 Task: Check the safety & property of Home in Joshua Tree, California, United States.
Action: Mouse moved to (393, 136)
Screenshot: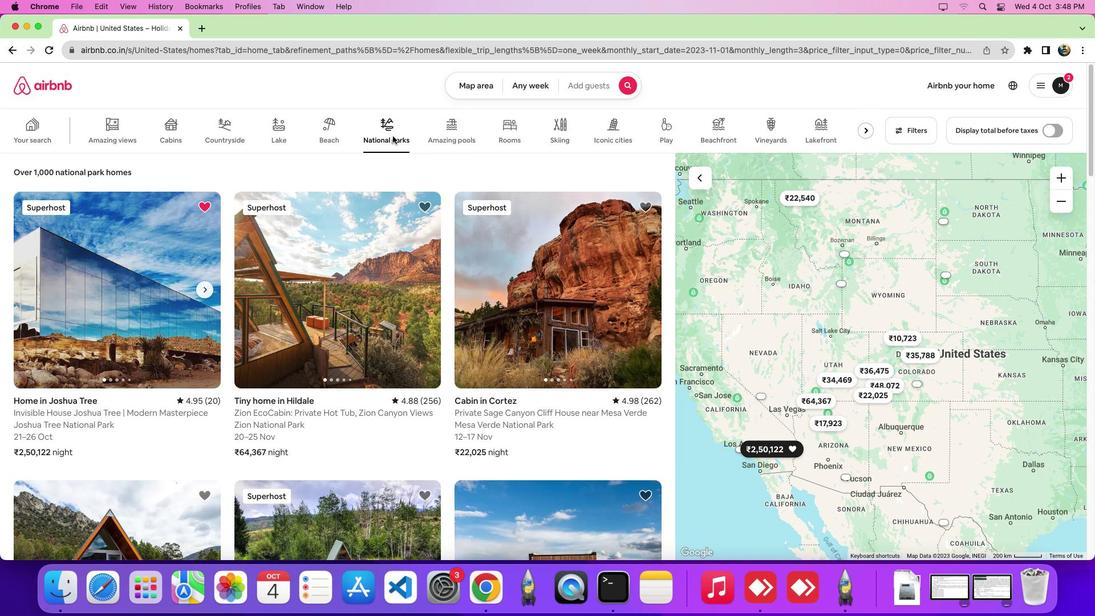 
Action: Mouse pressed left at (393, 136)
Screenshot: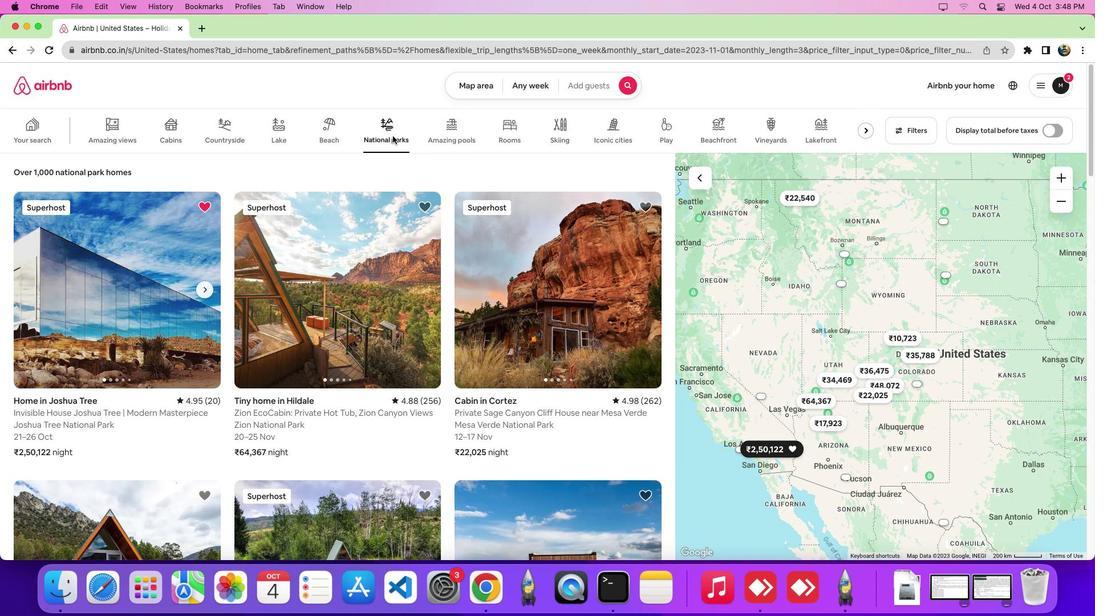 
Action: Mouse moved to (118, 292)
Screenshot: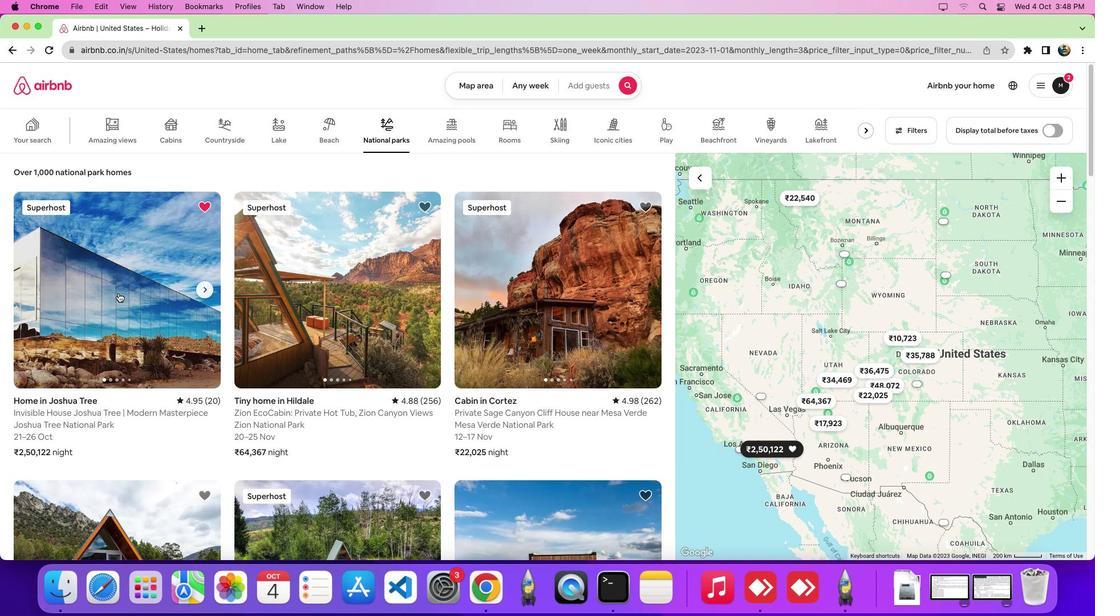 
Action: Mouse pressed left at (118, 292)
Screenshot: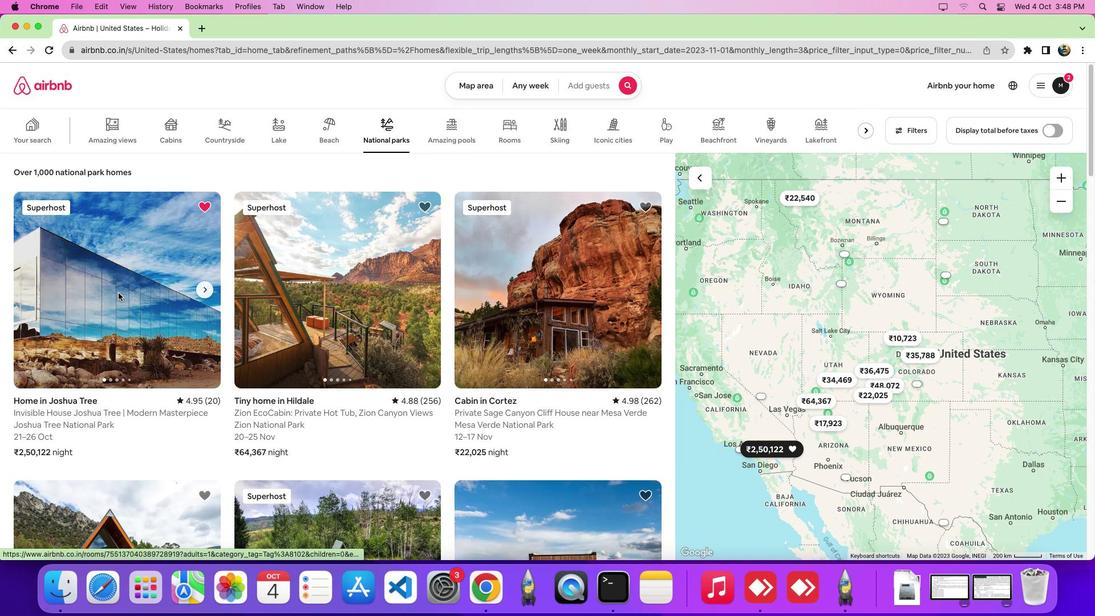 
Action: Mouse moved to (678, 265)
Screenshot: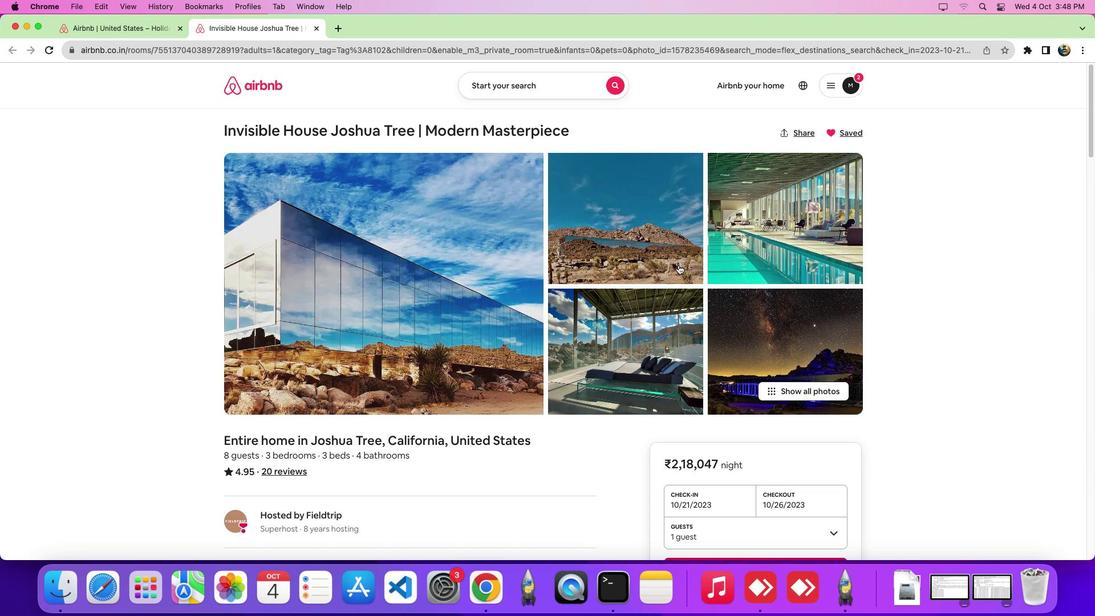 
Action: Mouse scrolled (678, 265) with delta (0, 0)
Screenshot: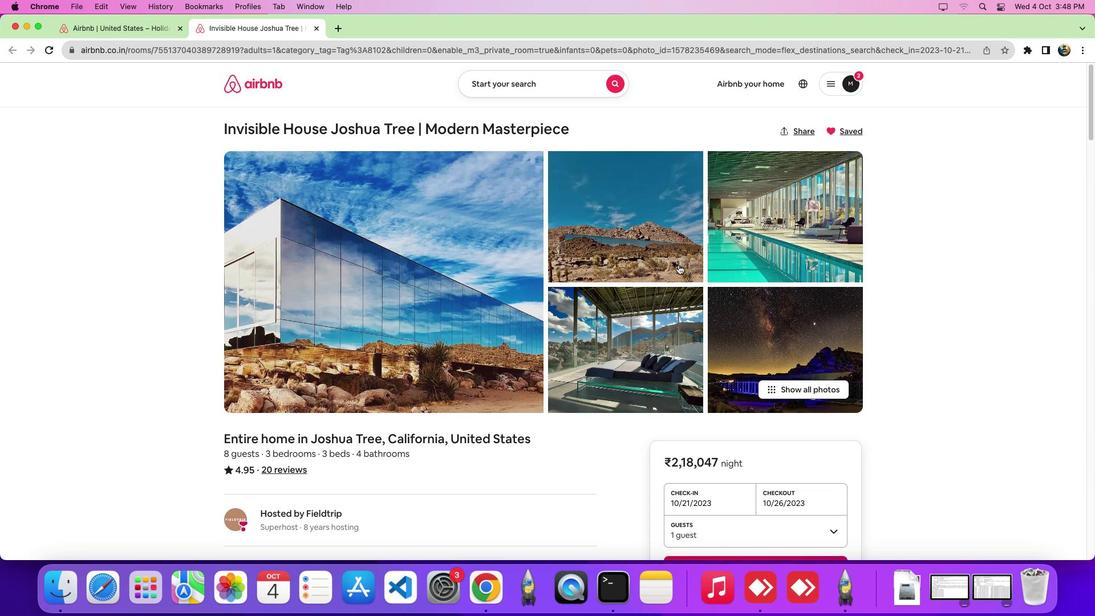 
Action: Mouse scrolled (678, 265) with delta (0, 0)
Screenshot: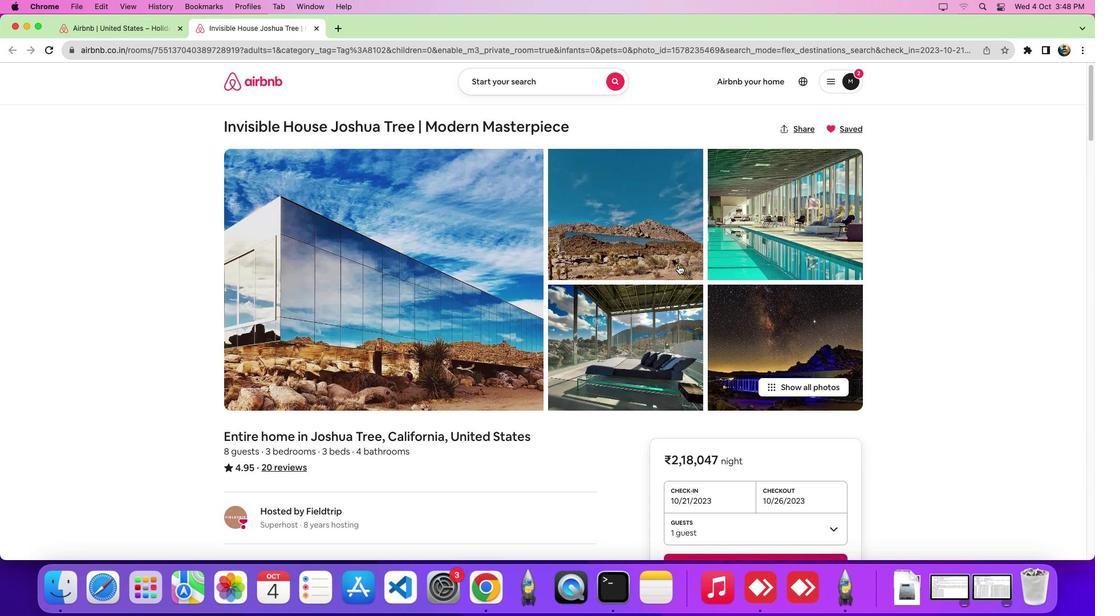 
Action: Mouse moved to (679, 265)
Screenshot: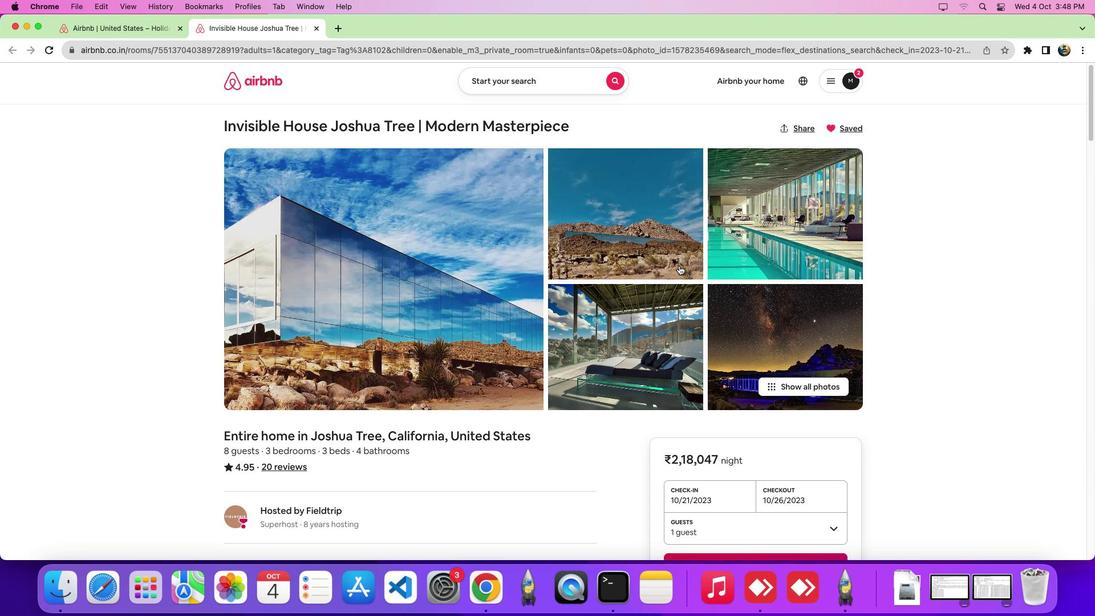 
Action: Mouse scrolled (679, 265) with delta (0, 0)
Screenshot: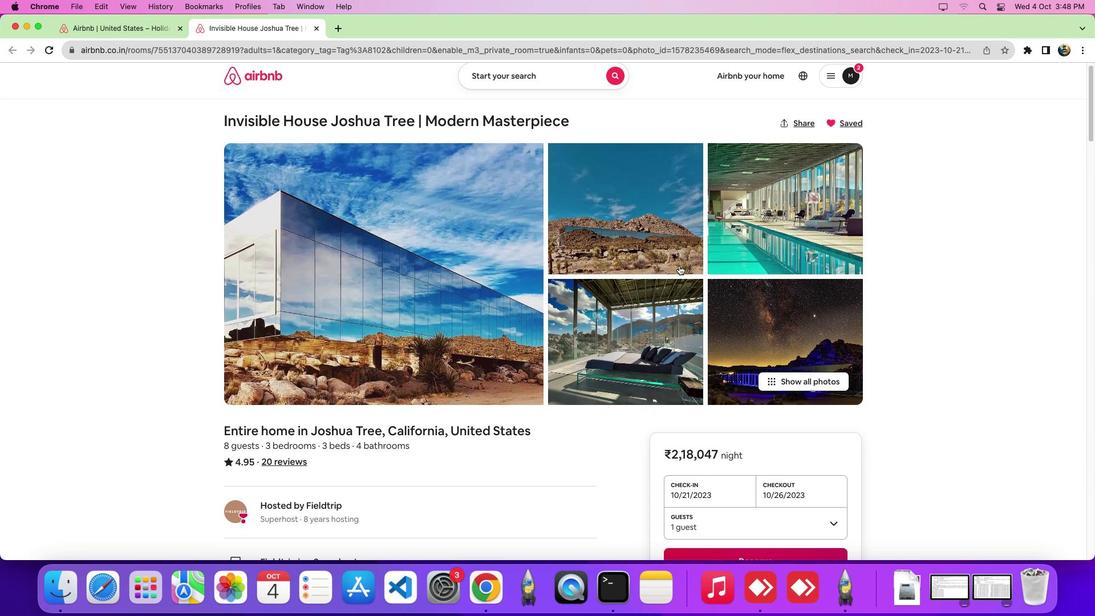 
Action: Mouse scrolled (679, 265) with delta (0, 0)
Screenshot: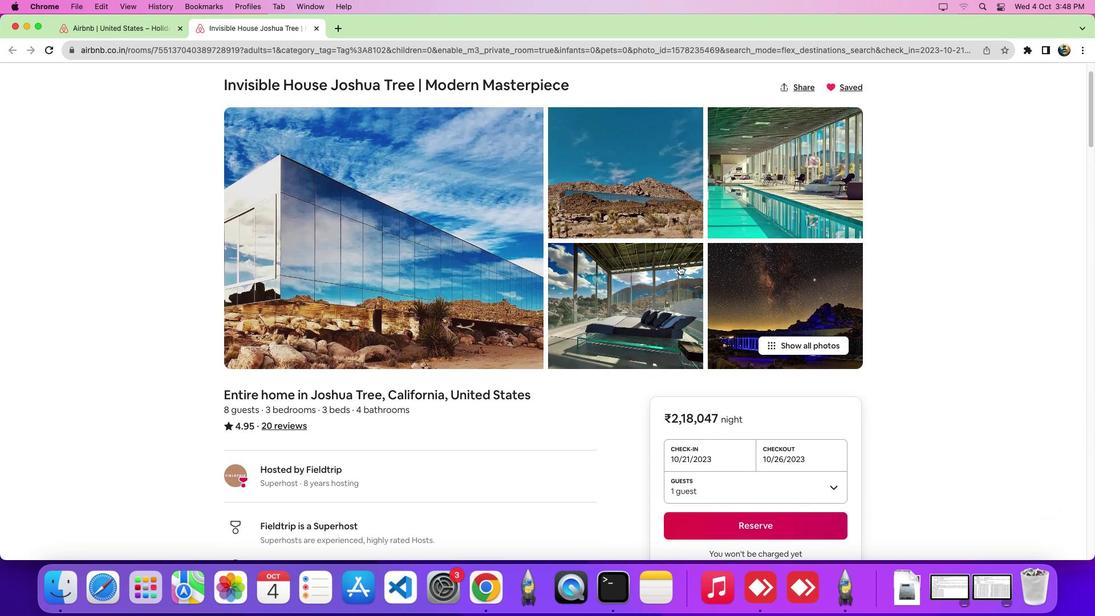 
Action: Mouse scrolled (679, 265) with delta (0, -2)
Screenshot: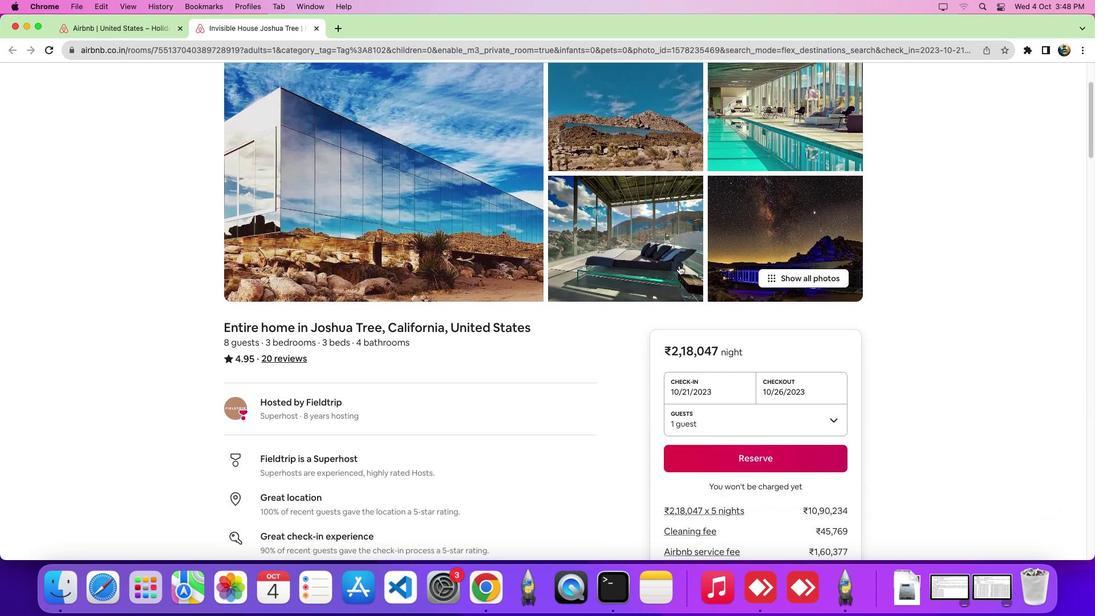 
Action: Mouse scrolled (679, 265) with delta (0, 0)
Screenshot: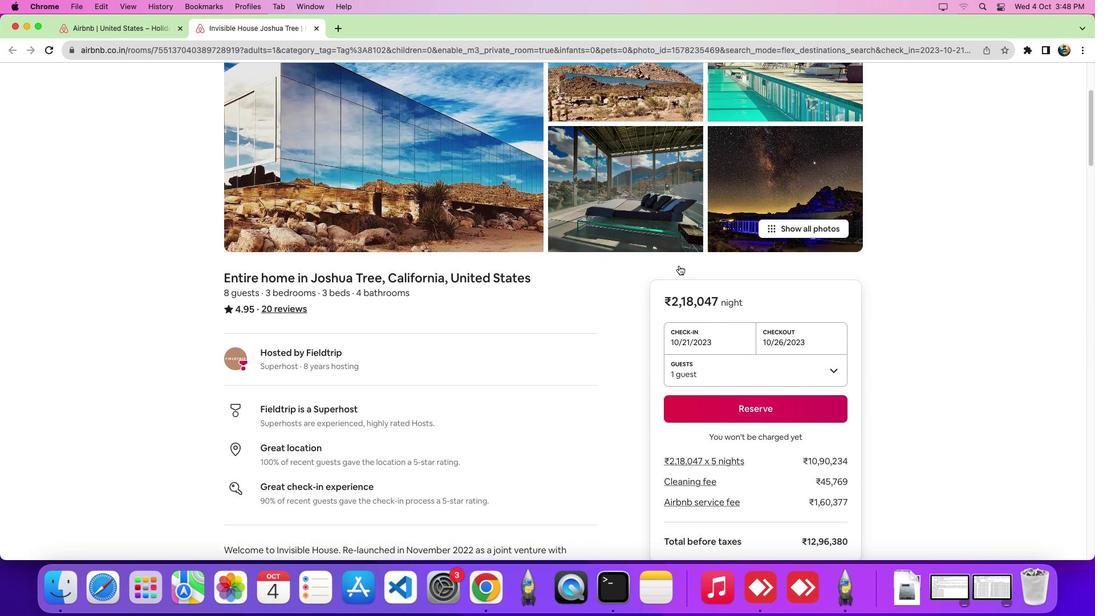 
Action: Mouse scrolled (679, 265) with delta (0, 0)
Screenshot: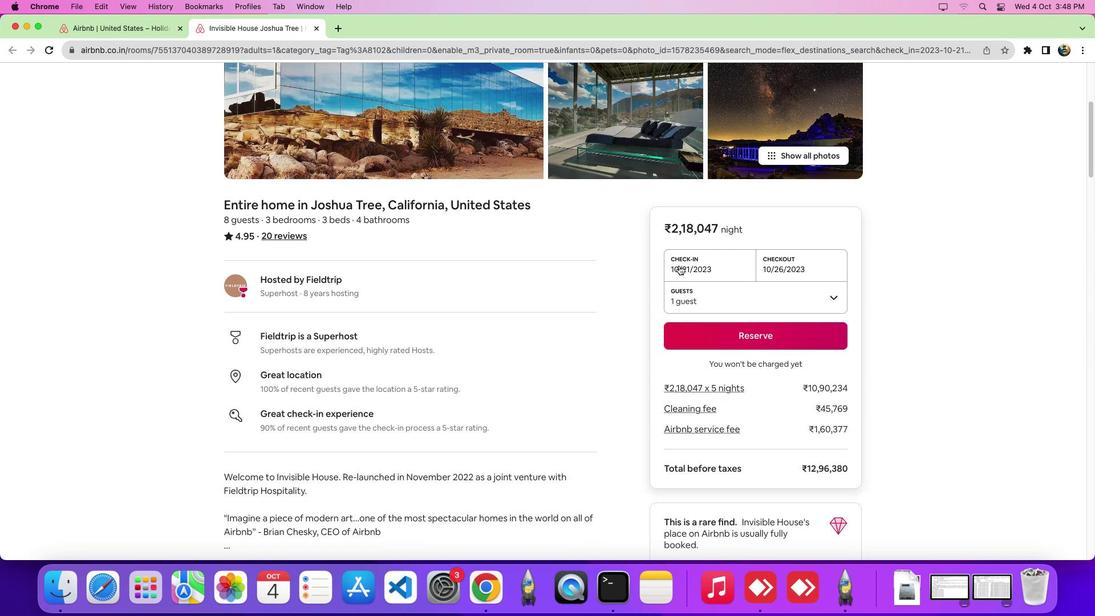 
Action: Mouse scrolled (679, 265) with delta (0, -3)
Screenshot: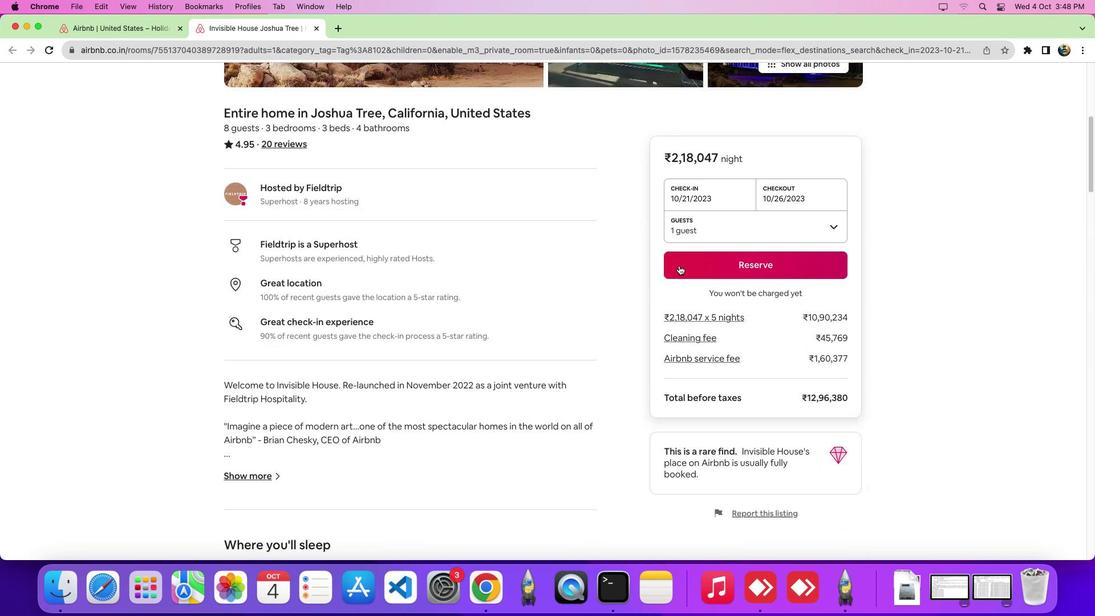 
Action: Mouse scrolled (679, 265) with delta (0, -2)
Screenshot: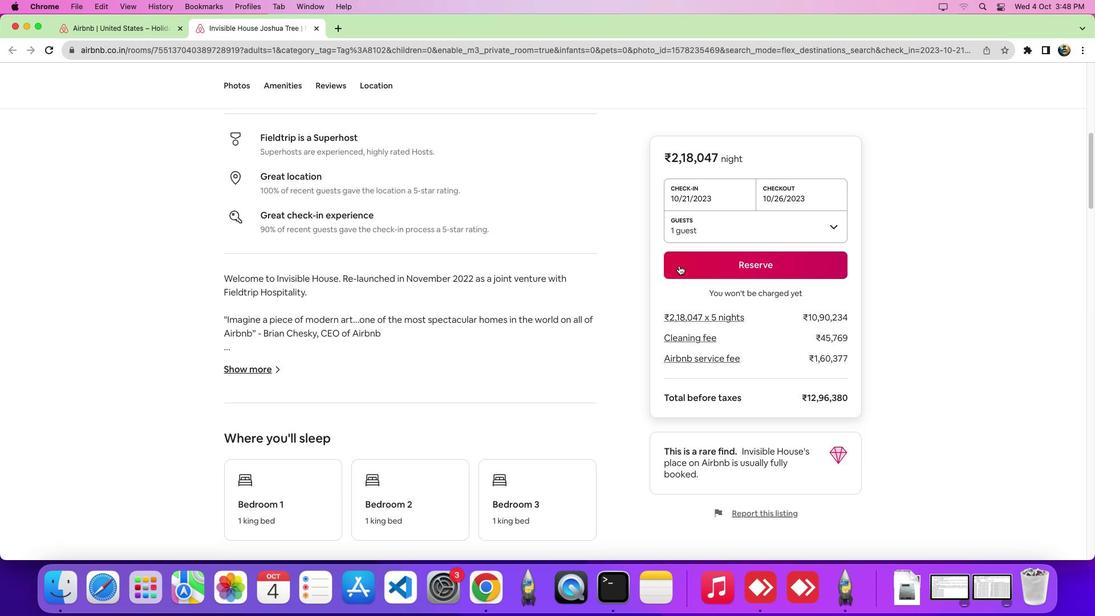 
Action: Mouse scrolled (679, 265) with delta (0, 0)
Screenshot: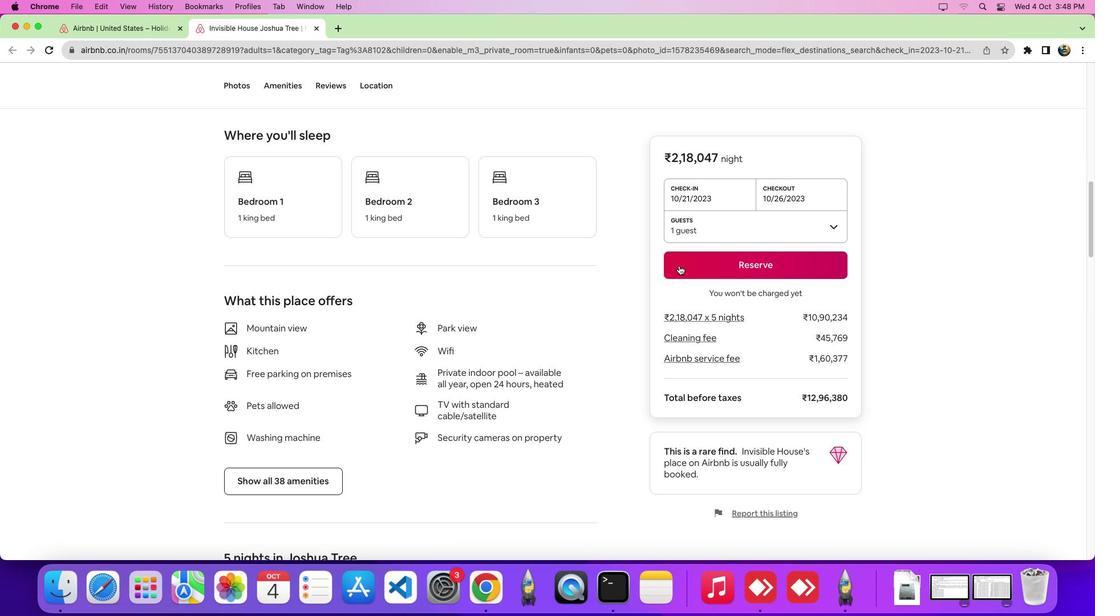 
Action: Mouse scrolled (679, 265) with delta (0, 0)
Screenshot: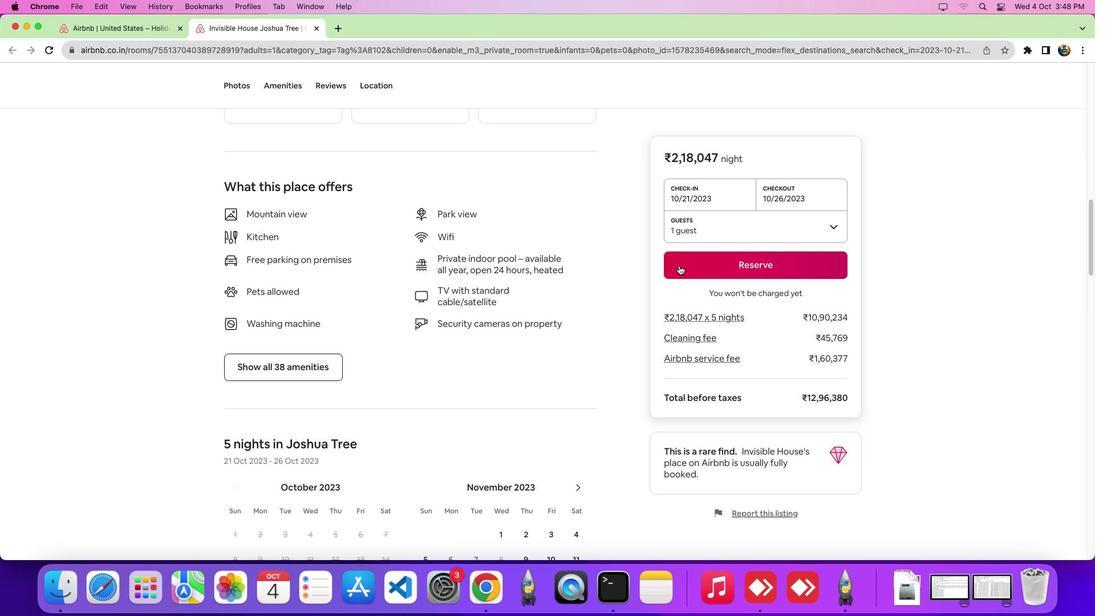 
Action: Mouse scrolled (679, 265) with delta (0, -5)
Screenshot: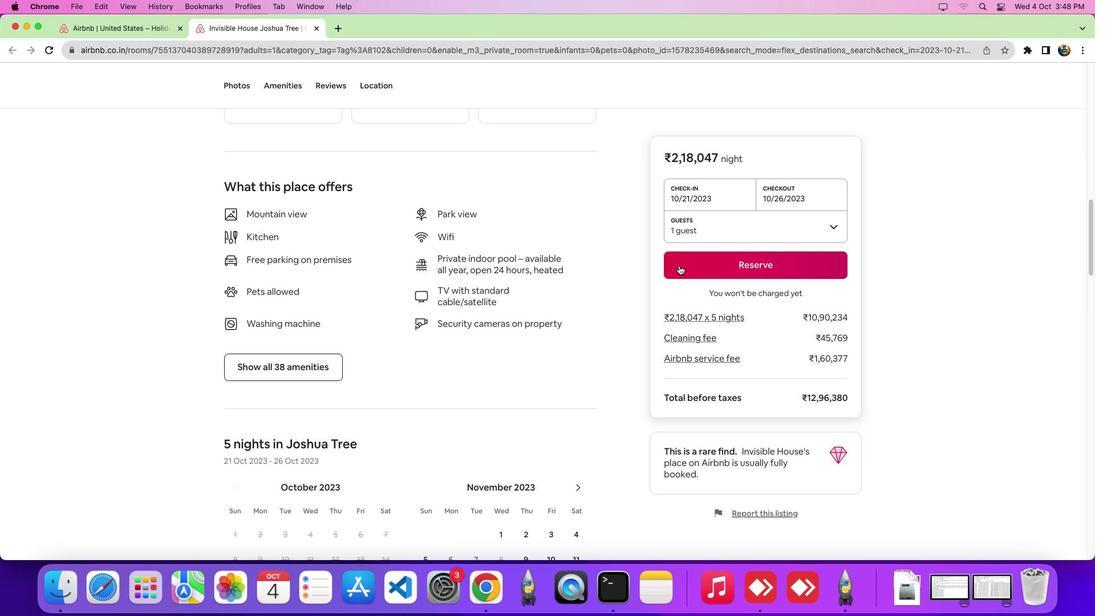 
Action: Mouse scrolled (679, 265) with delta (0, -6)
Screenshot: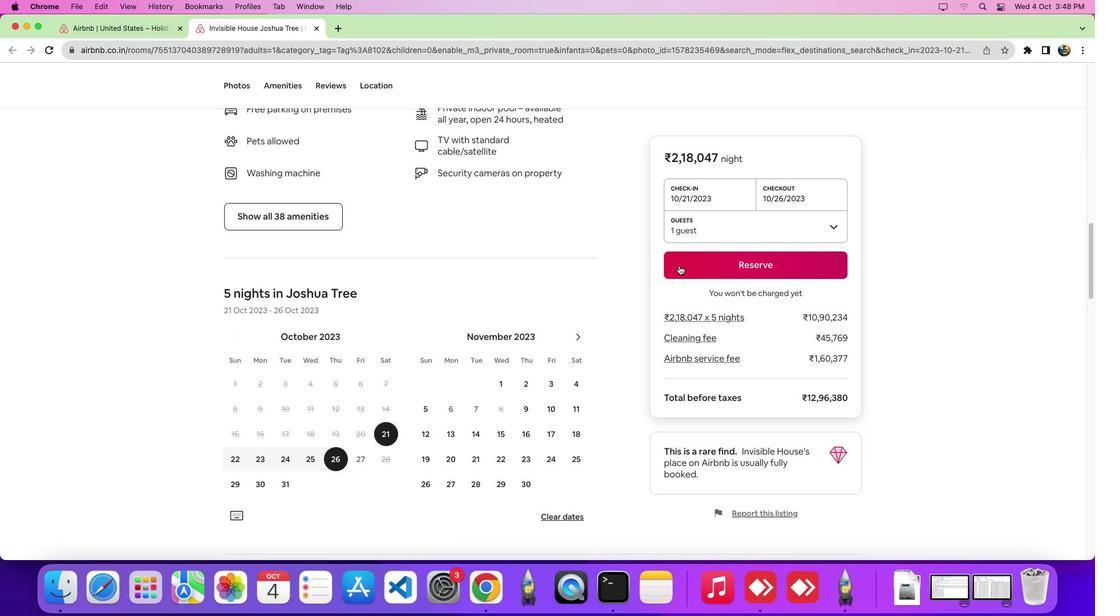 
Action: Mouse scrolled (679, 265) with delta (0, 0)
Screenshot: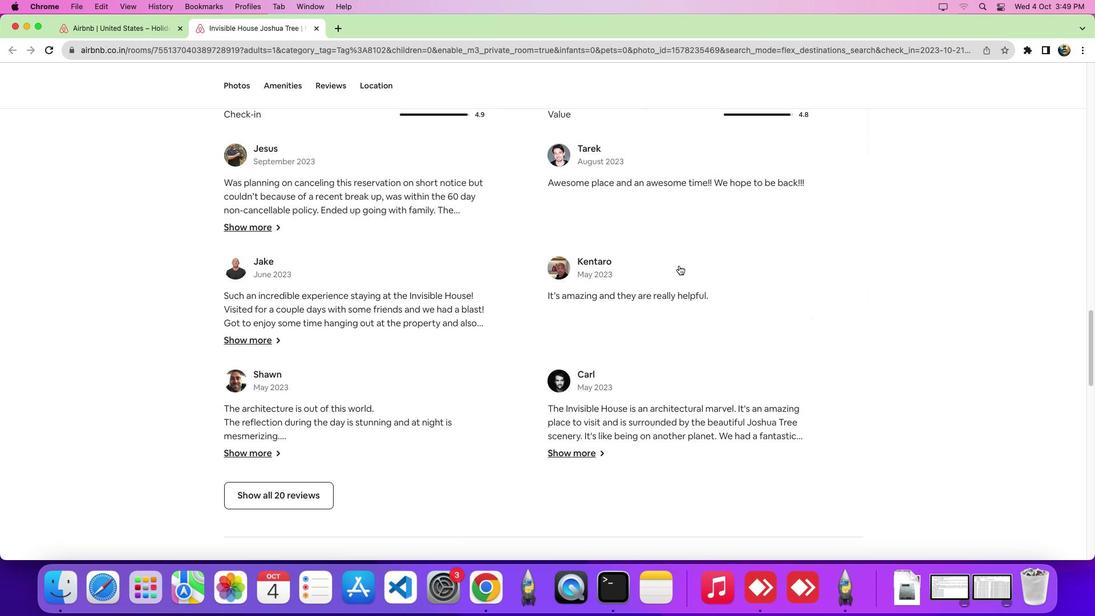 
Action: Mouse scrolled (679, 265) with delta (0, -1)
Screenshot: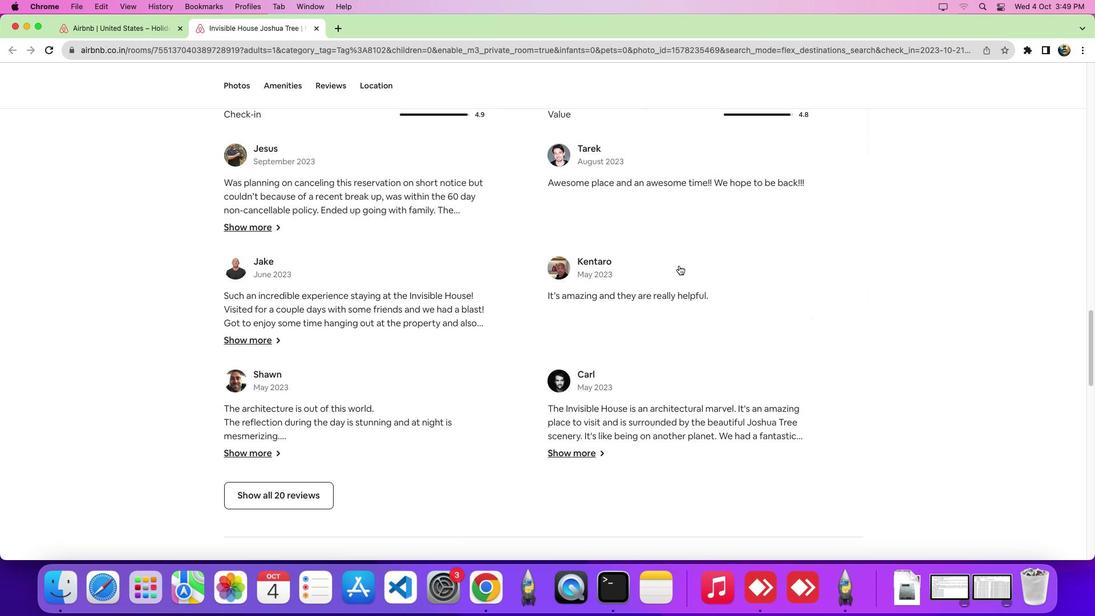 
Action: Mouse scrolled (679, 265) with delta (0, -5)
Screenshot: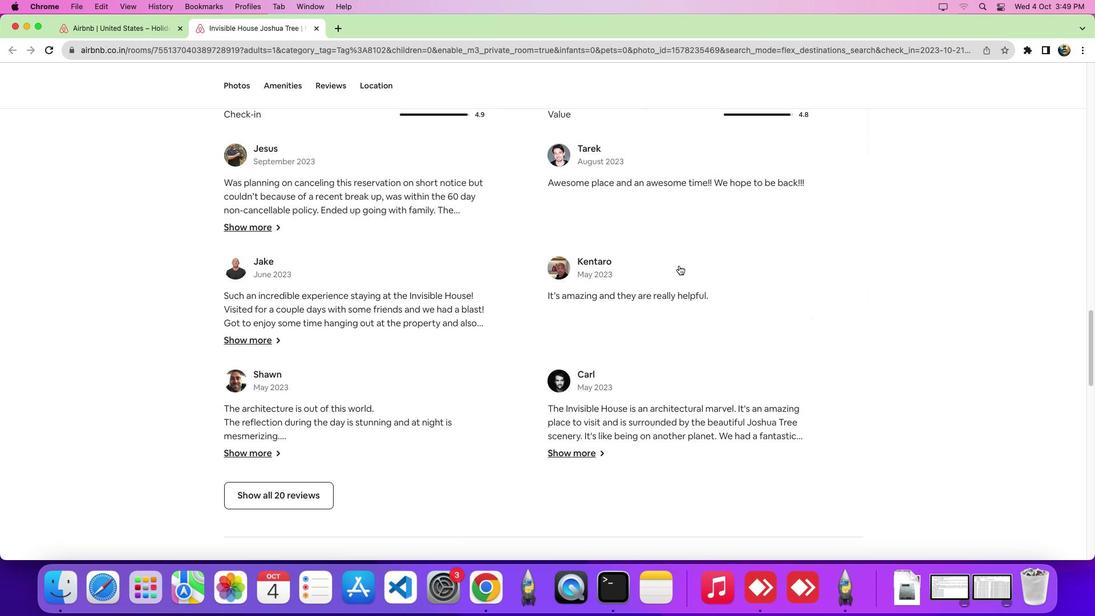 
Action: Mouse scrolled (679, 265) with delta (0, -7)
Screenshot: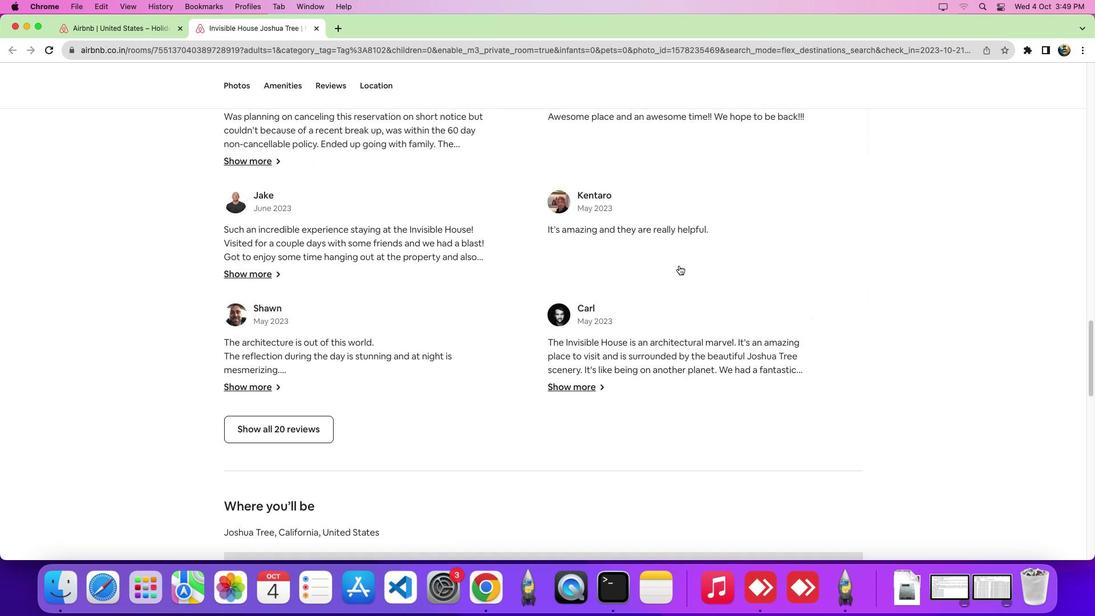 
Action: Mouse scrolled (679, 265) with delta (0, 0)
Screenshot: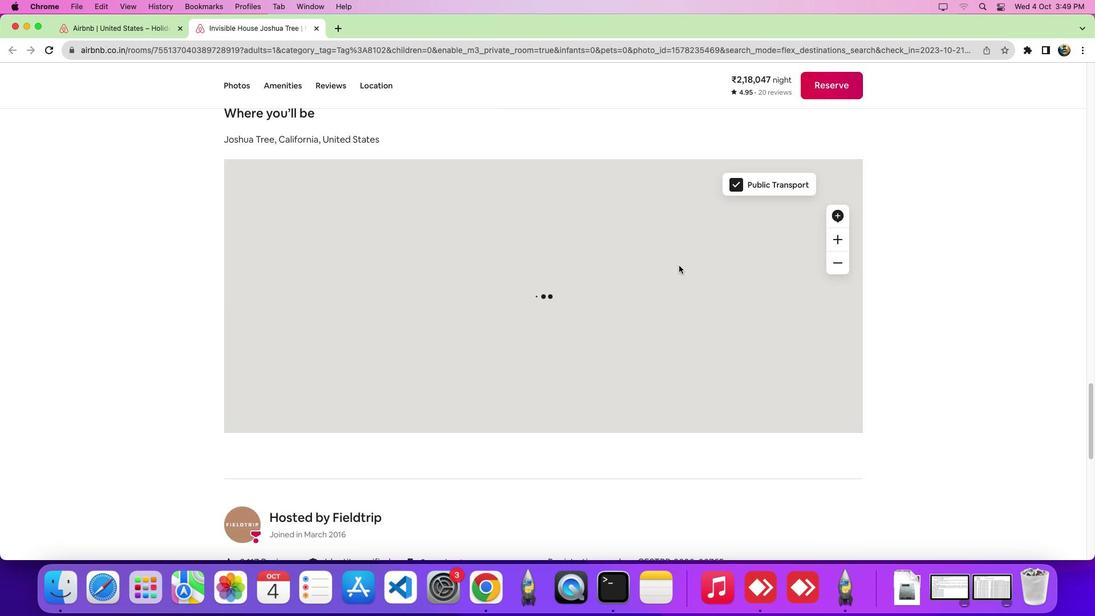 
Action: Mouse scrolled (679, 265) with delta (0, -1)
Screenshot: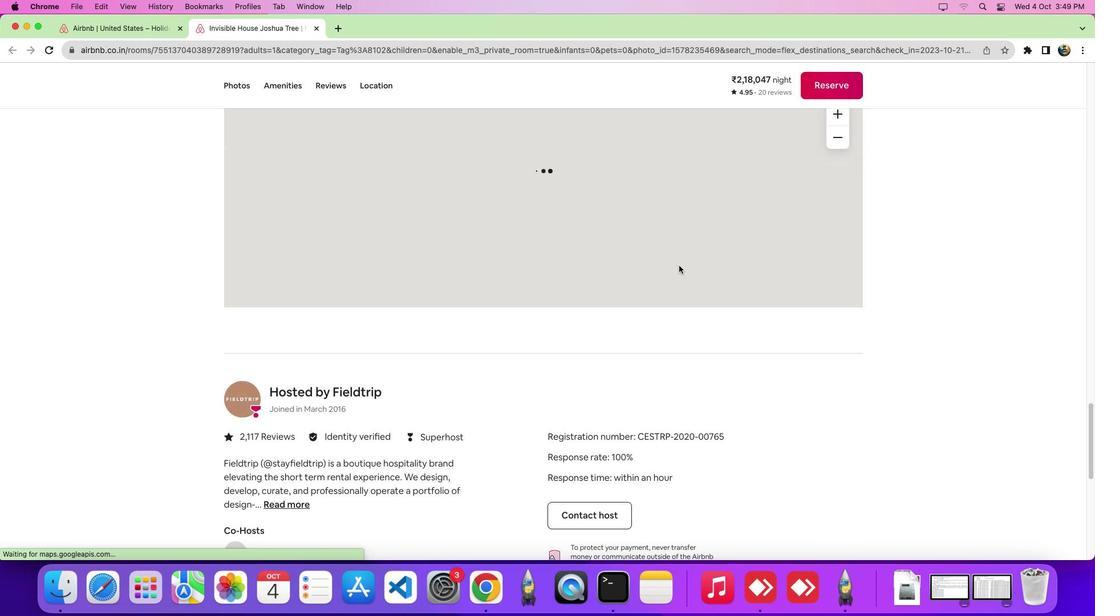 
Action: Mouse scrolled (679, 265) with delta (0, -5)
Screenshot: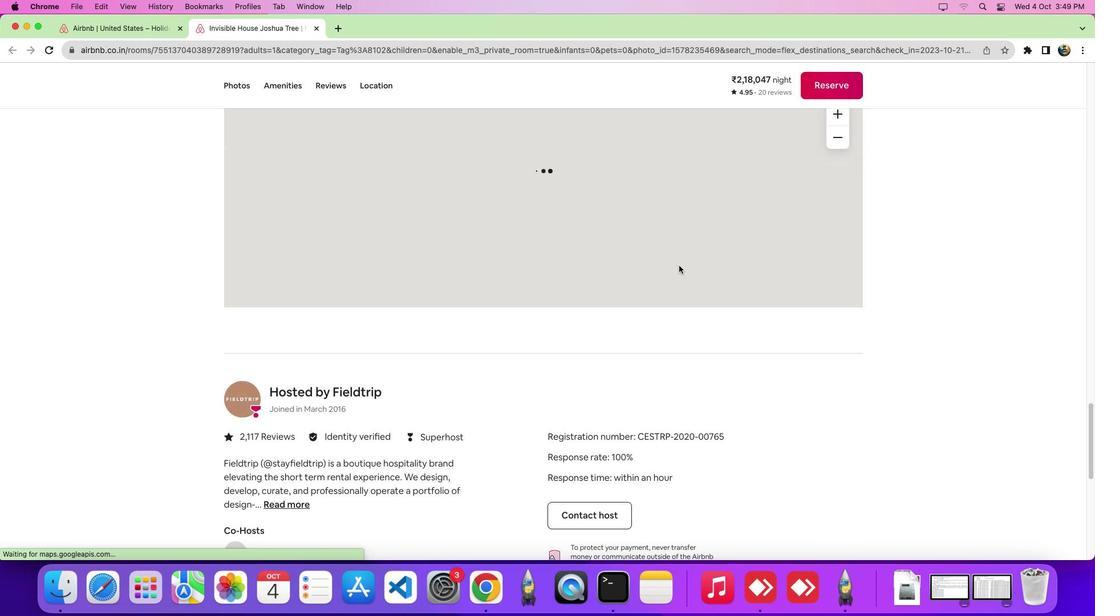 
Action: Mouse scrolled (679, 265) with delta (0, -7)
Screenshot: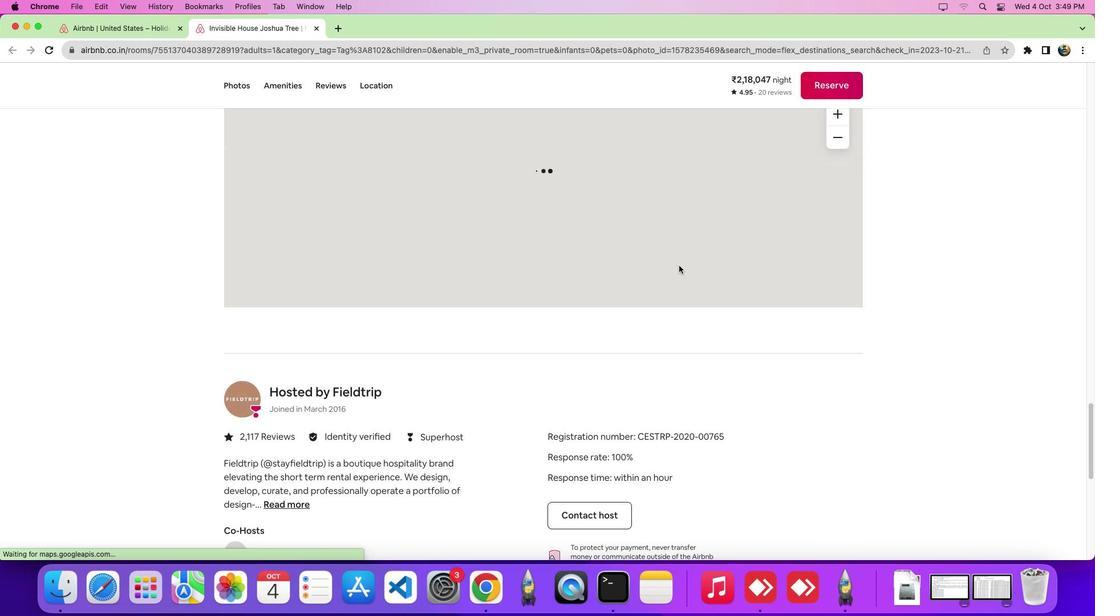 
Action: Mouse scrolled (679, 265) with delta (0, 0)
Screenshot: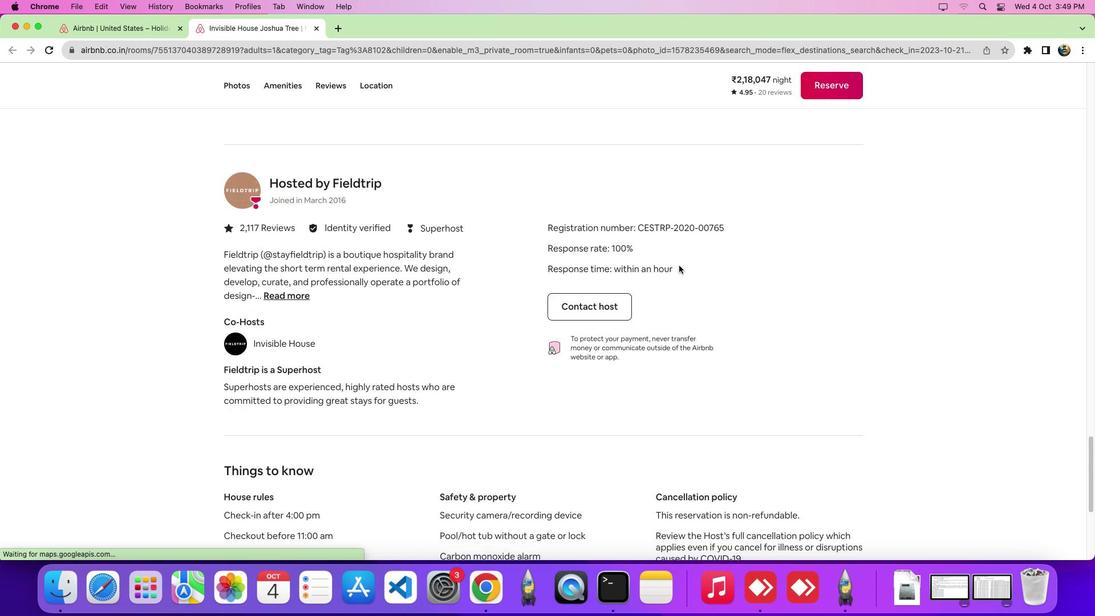 
Action: Mouse scrolled (679, 265) with delta (0, -1)
Screenshot: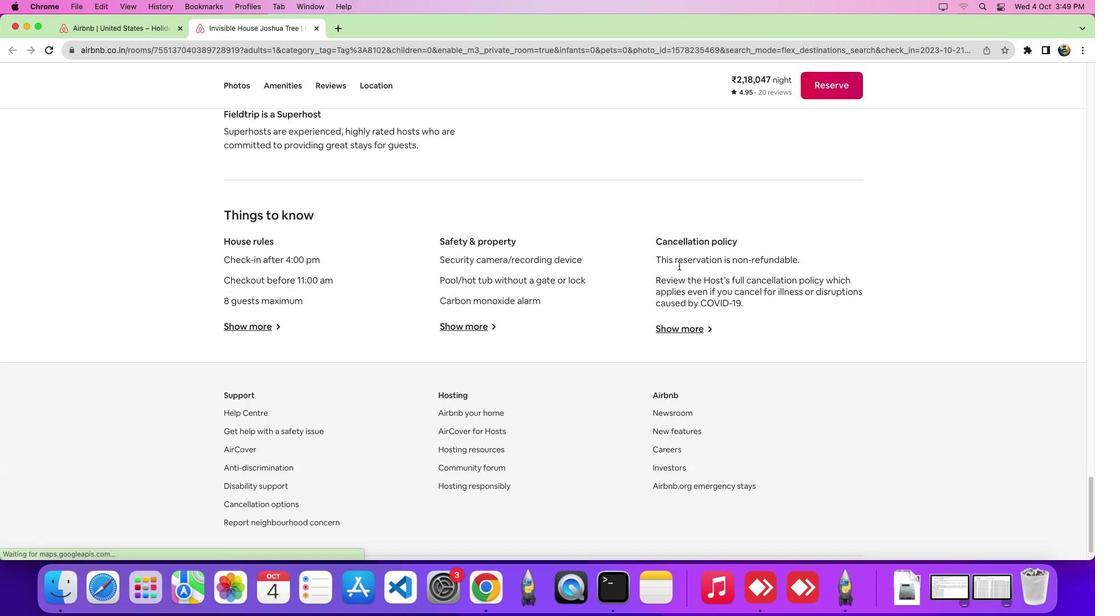 
Action: Mouse scrolled (679, 265) with delta (0, -5)
Screenshot: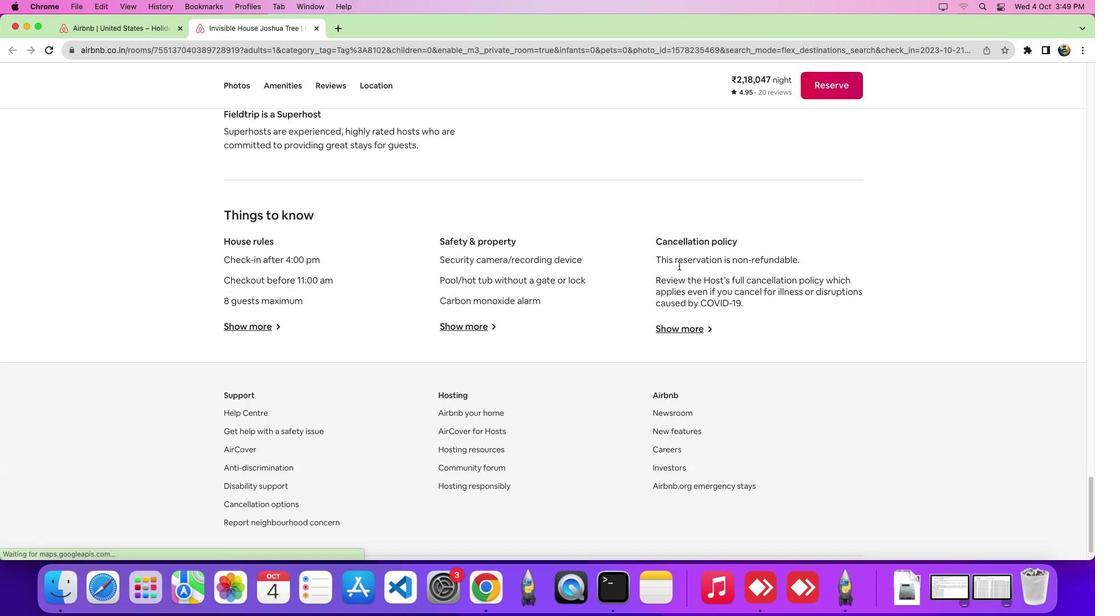 
Action: Mouse scrolled (679, 265) with delta (0, -7)
Screenshot: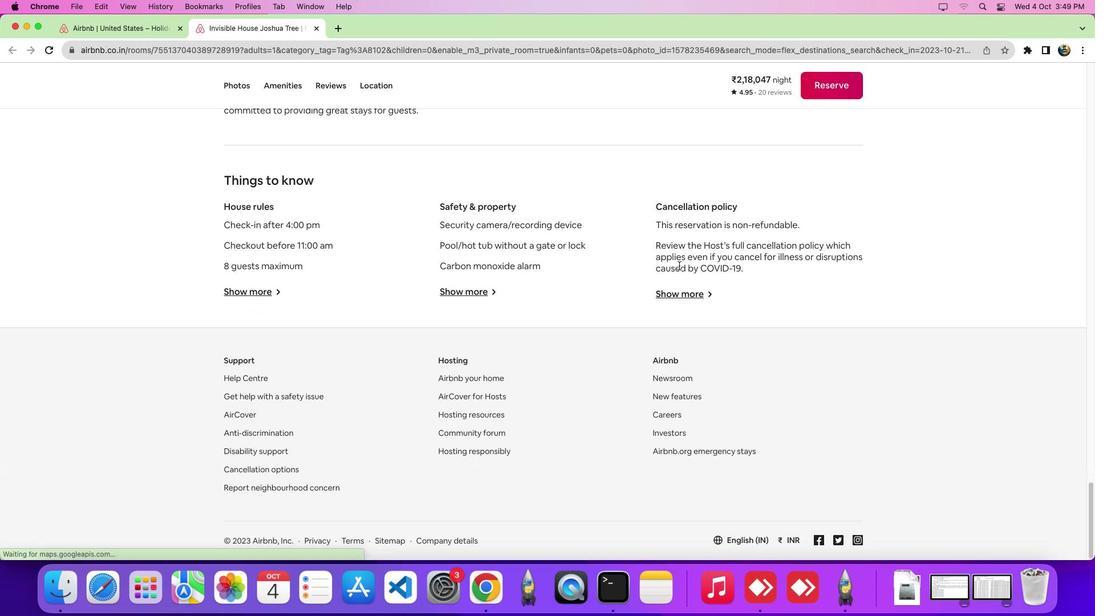 
Action: Mouse scrolled (679, 265) with delta (0, 0)
Screenshot: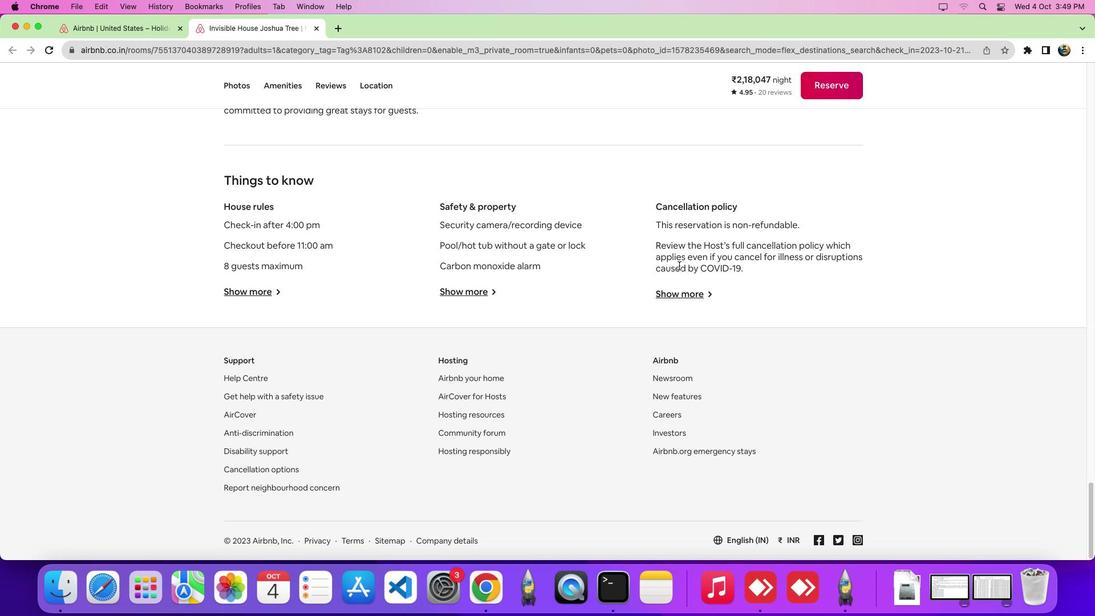 
Action: Mouse scrolled (679, 265) with delta (0, 0)
Screenshot: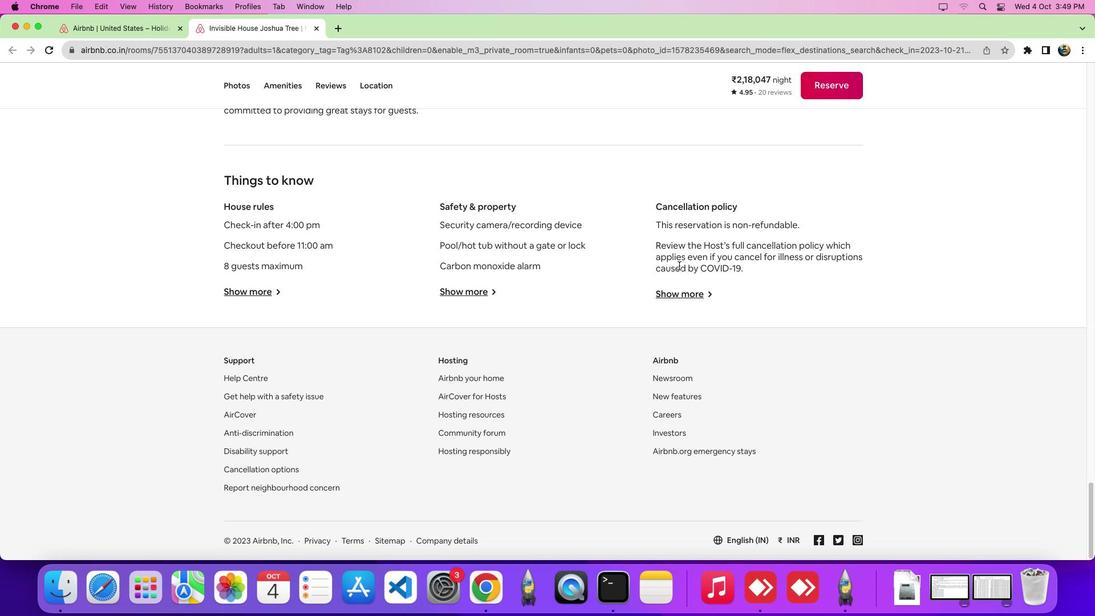 
Action: Mouse scrolled (679, 265) with delta (0, -4)
Screenshot: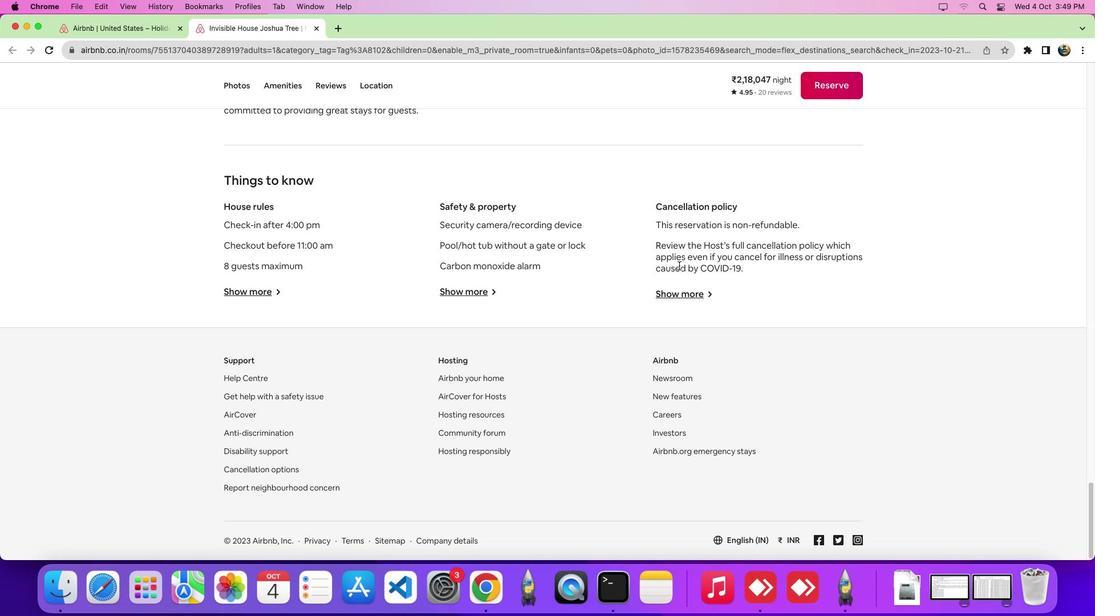 
Action: Mouse scrolled (679, 265) with delta (0, 0)
Screenshot: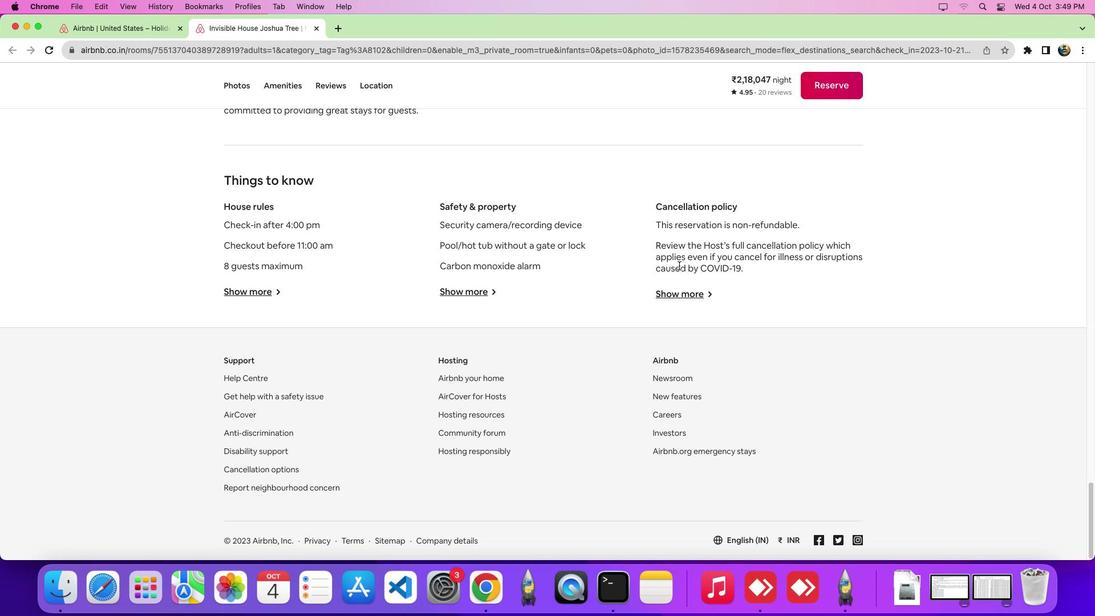 
Action: Mouse scrolled (679, 265) with delta (0, -1)
Screenshot: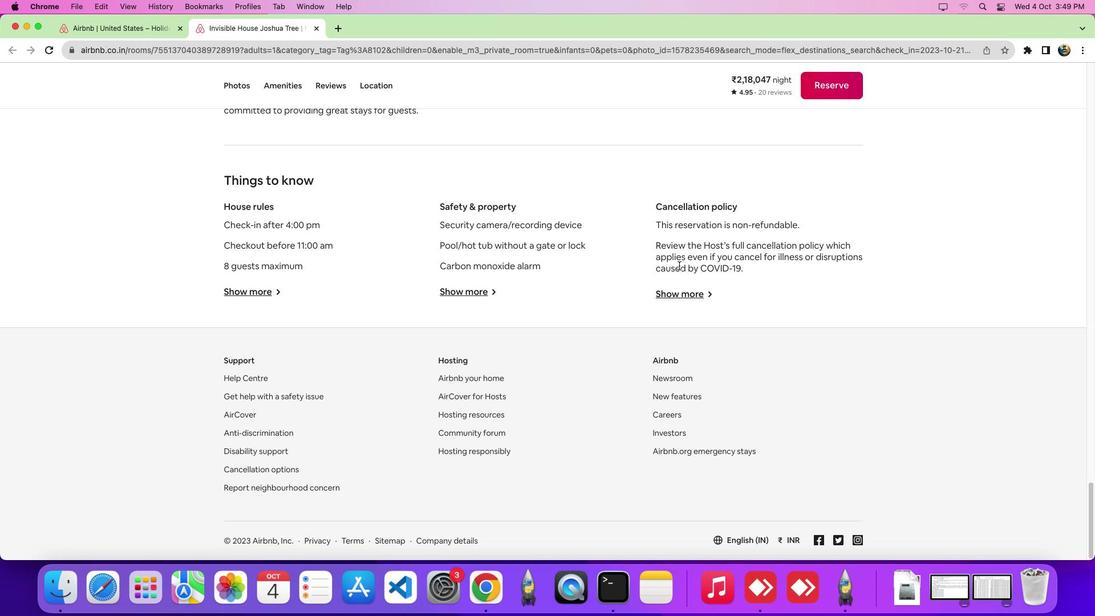 
Action: Mouse scrolled (679, 265) with delta (0, -5)
Screenshot: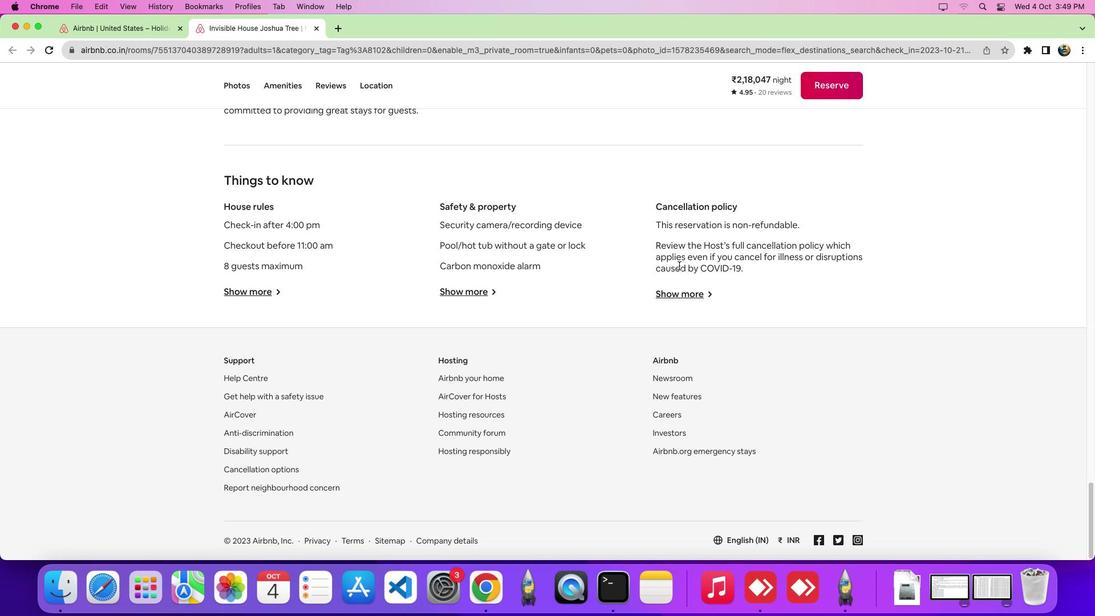 
Action: Mouse moved to (470, 293)
Screenshot: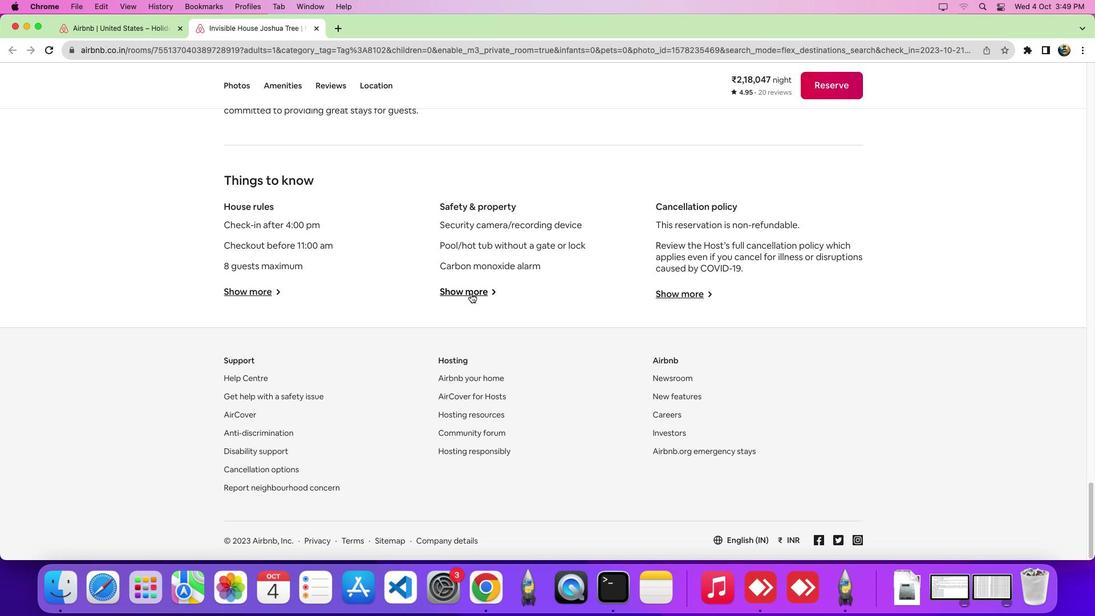 
Action: Mouse pressed left at (470, 293)
Screenshot: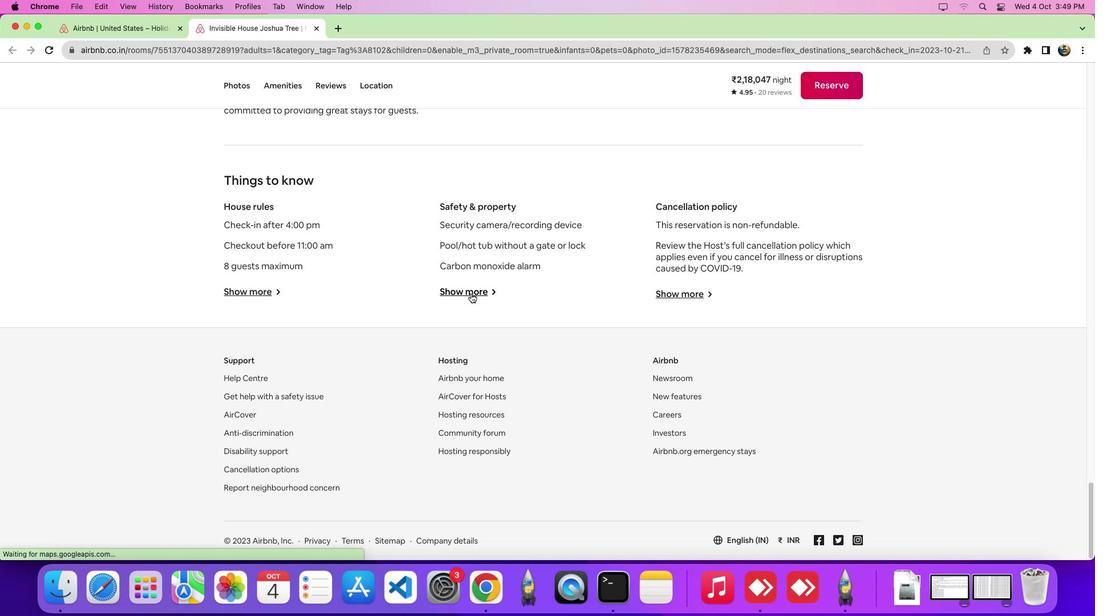
Action: Mouse moved to (517, 322)
Screenshot: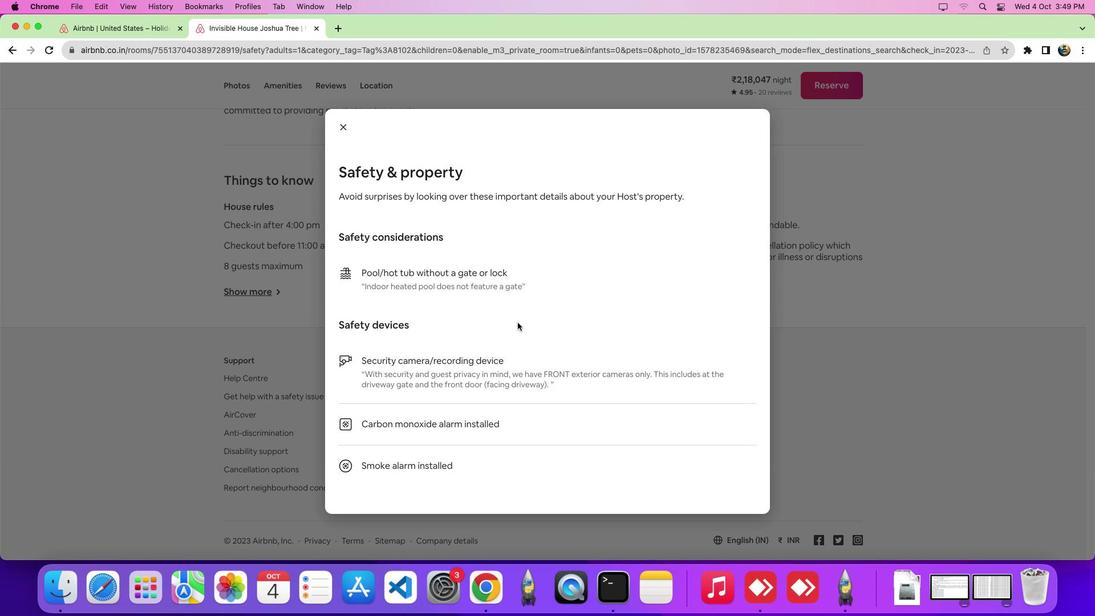 
Action: Mouse scrolled (517, 322) with delta (0, 0)
Screenshot: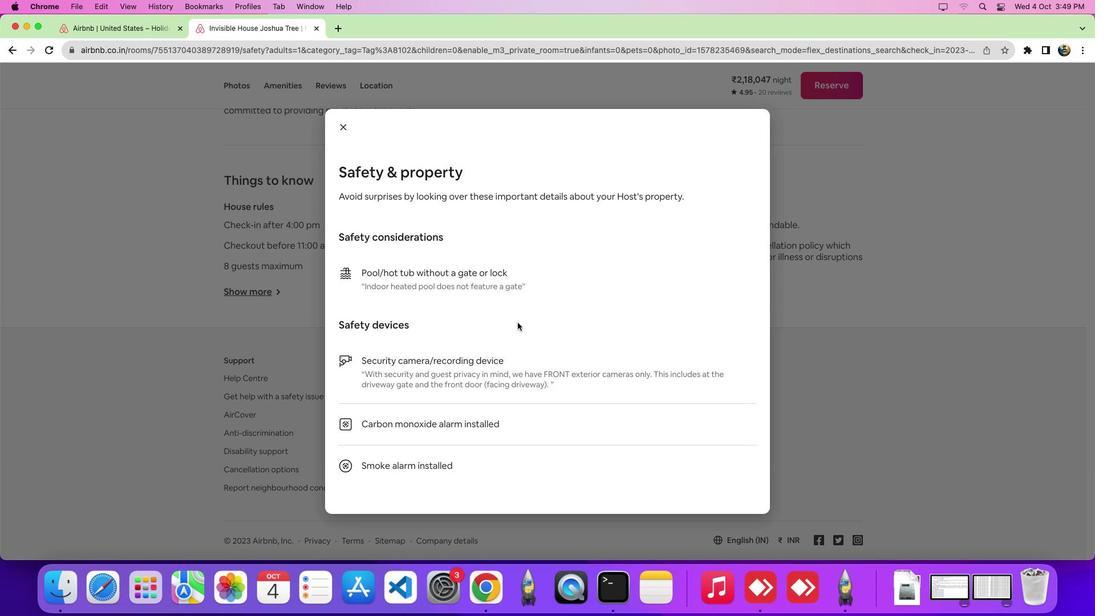 
Action: Mouse scrolled (517, 322) with delta (0, 0)
Screenshot: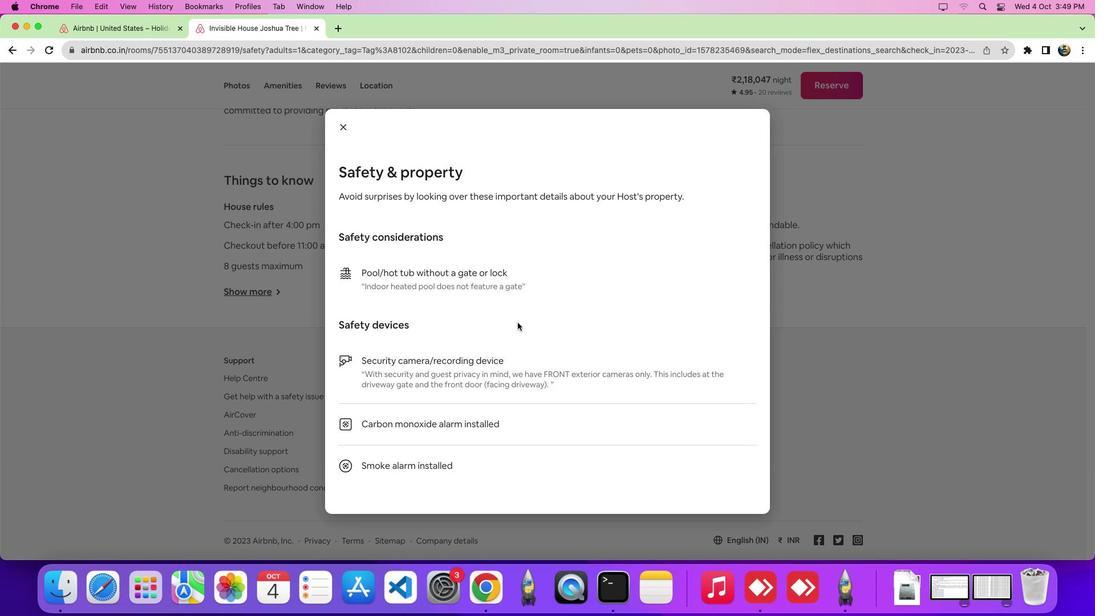 
Action: Mouse scrolled (517, 322) with delta (0, -5)
Screenshot: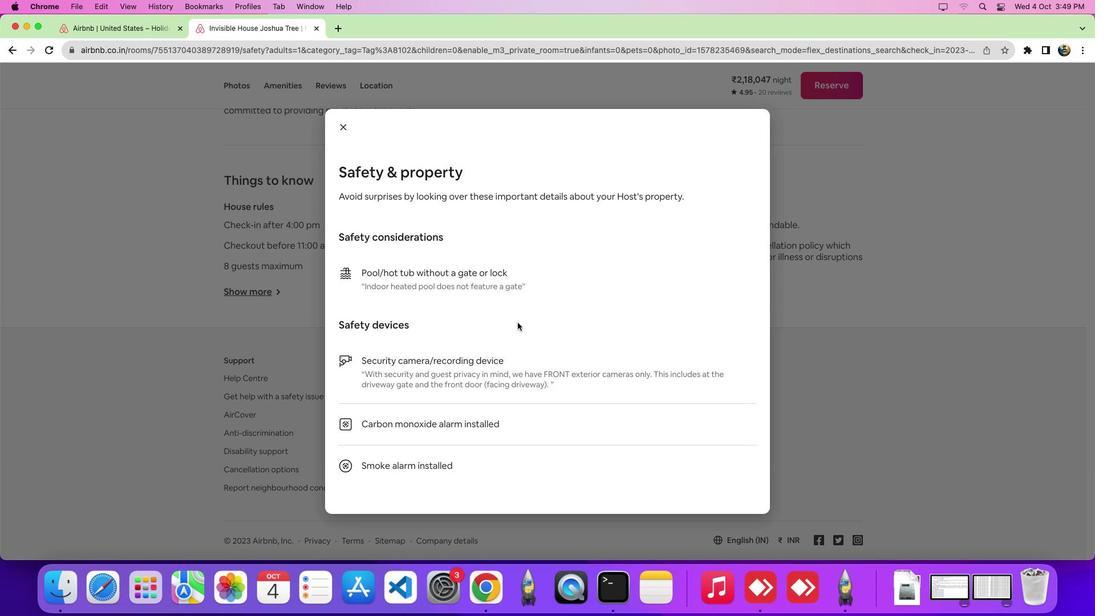 
Action: Mouse scrolled (517, 322) with delta (0, -7)
Screenshot: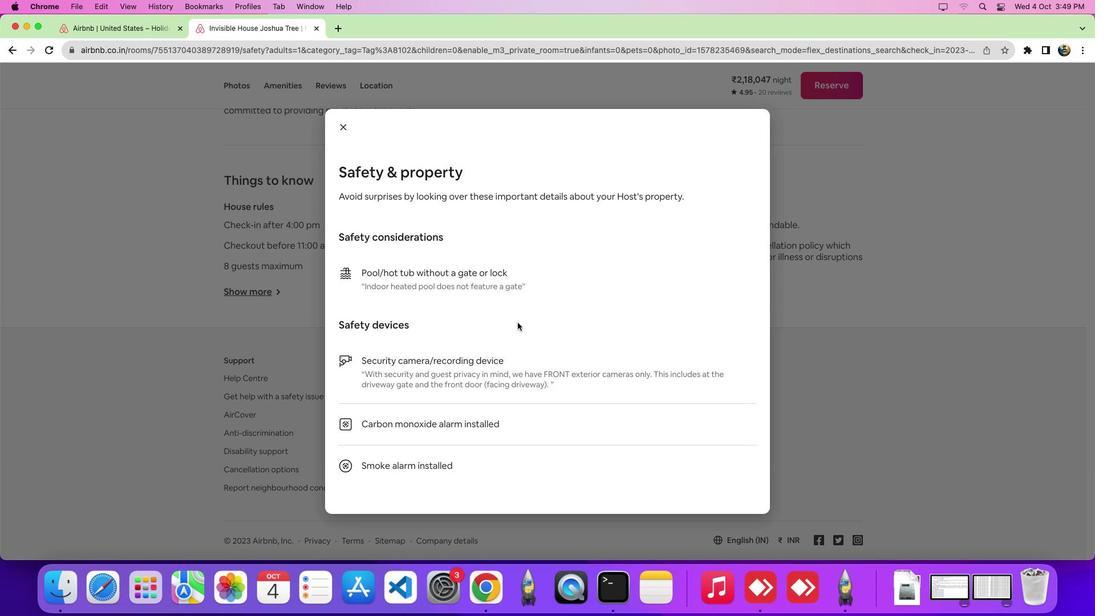 
Action: Mouse scrolled (517, 322) with delta (0, -8)
Screenshot: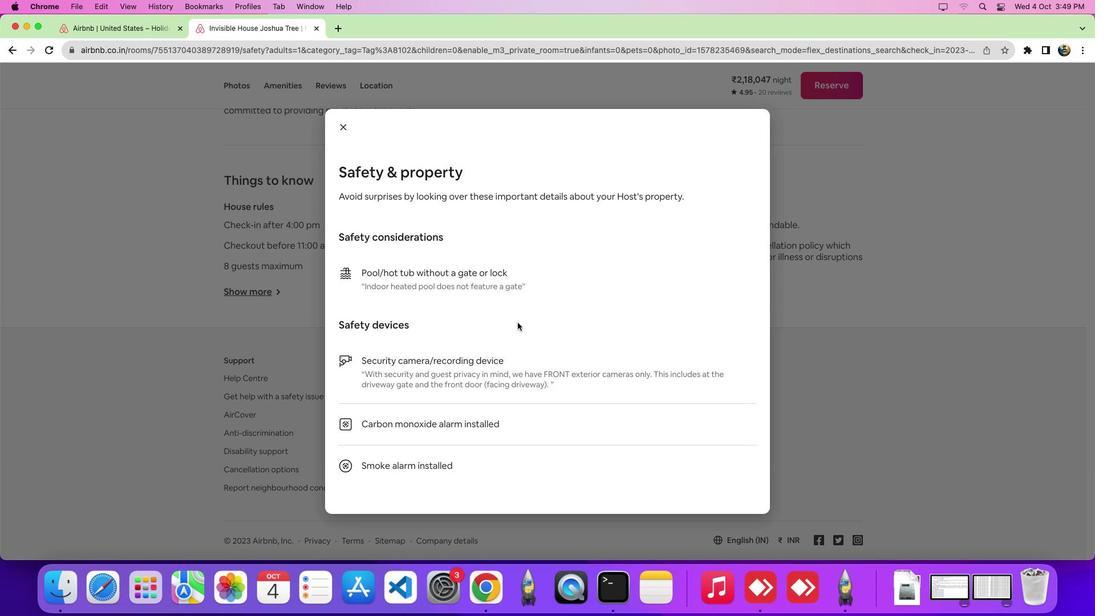 
